 Task: Create a task  Create a new online platform for online art sales , assign it to team member softage.2@softage.net in the project AptitudeWorks and update the status of the task to  At Risk , set the priority of the task to Medium
Action: Mouse moved to (99, 61)
Screenshot: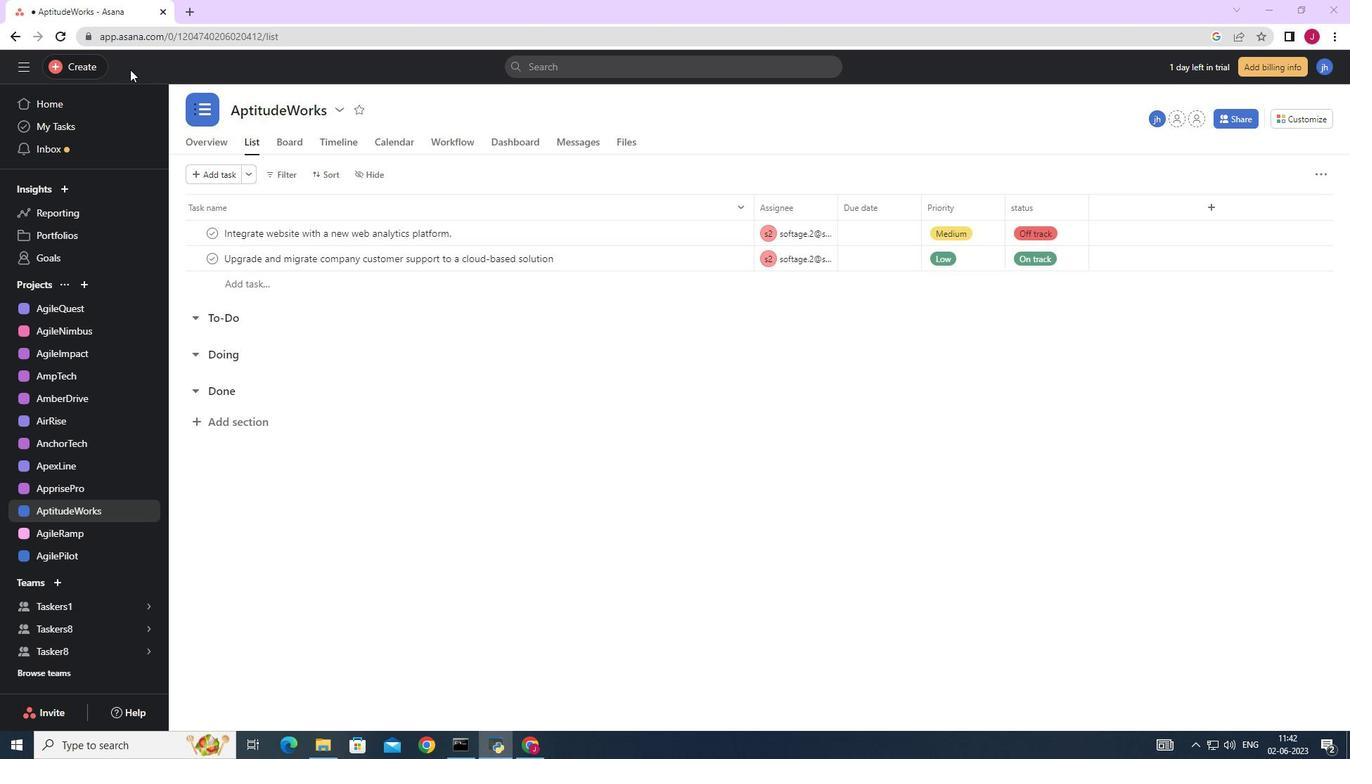 
Action: Mouse pressed left at (99, 61)
Screenshot: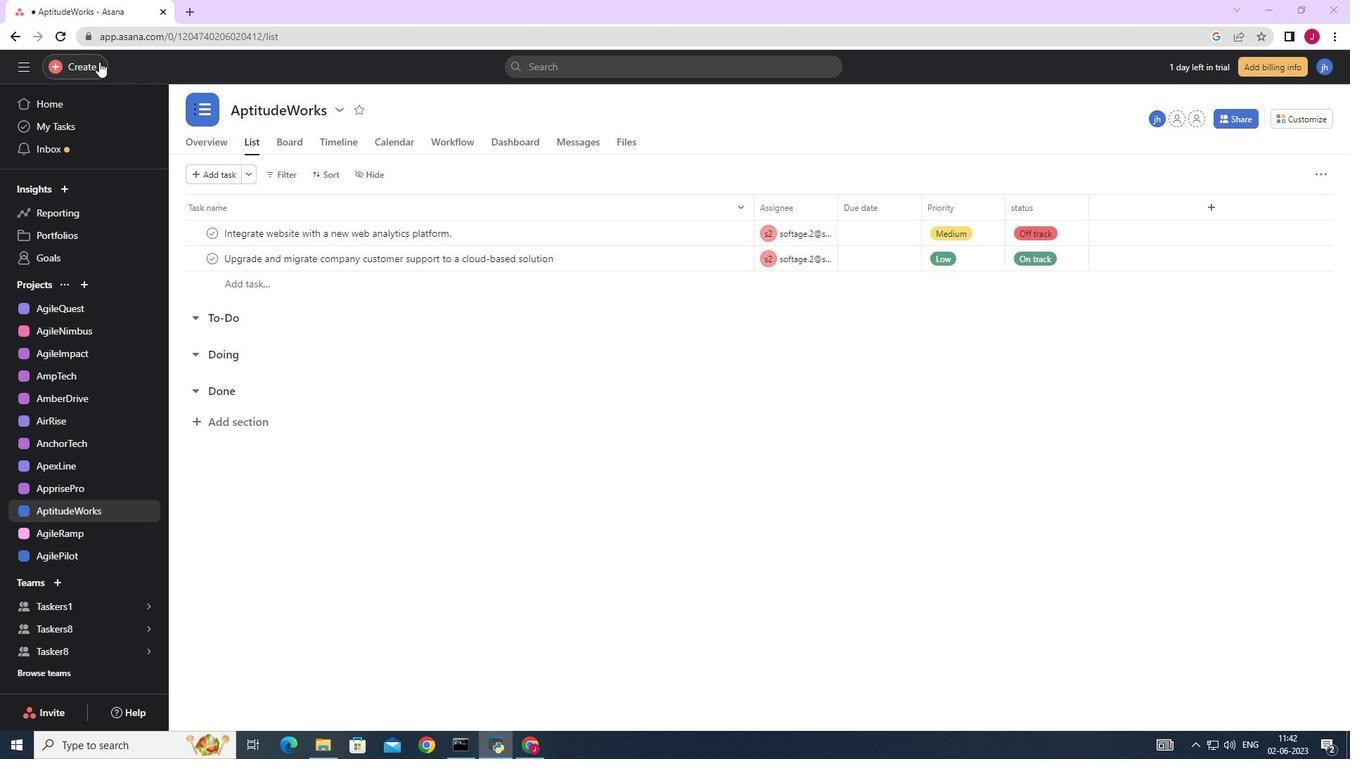 
Action: Mouse moved to (165, 71)
Screenshot: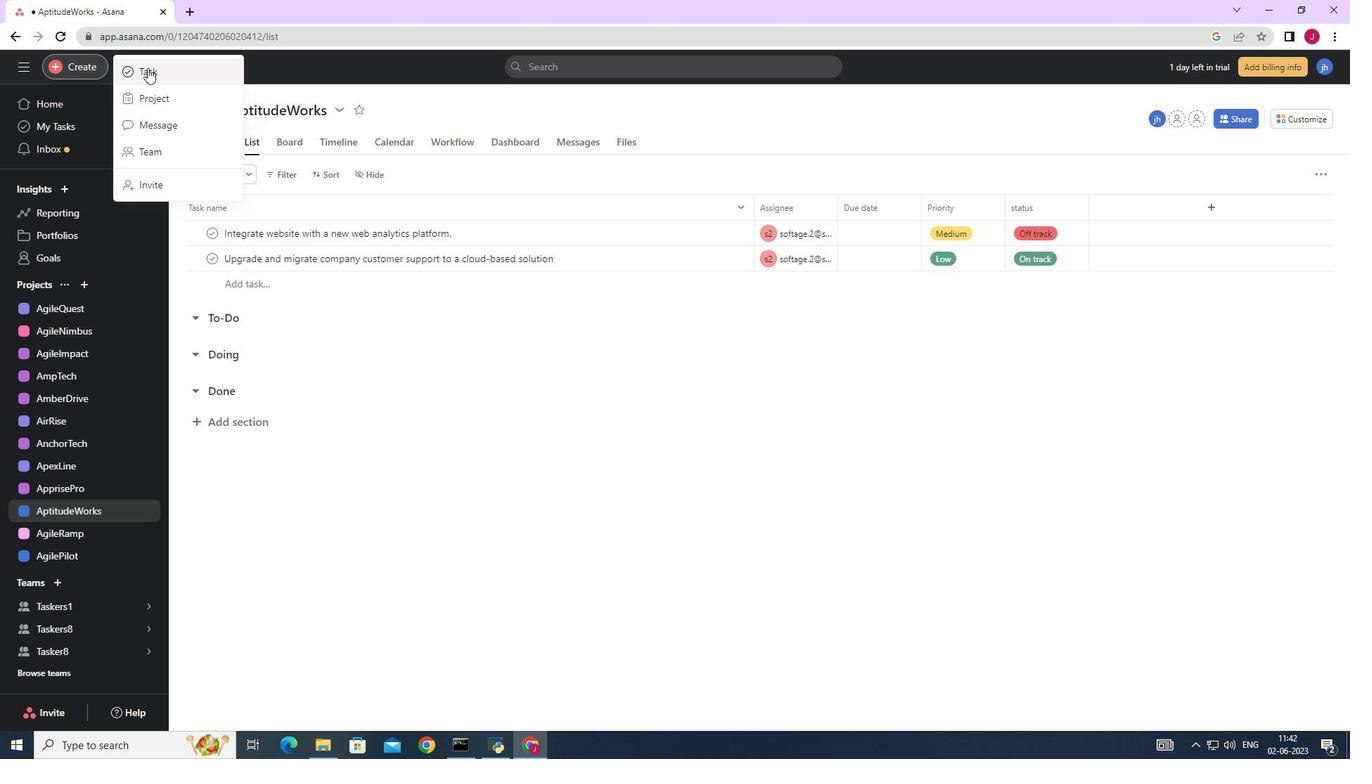 
Action: Mouse pressed left at (165, 71)
Screenshot: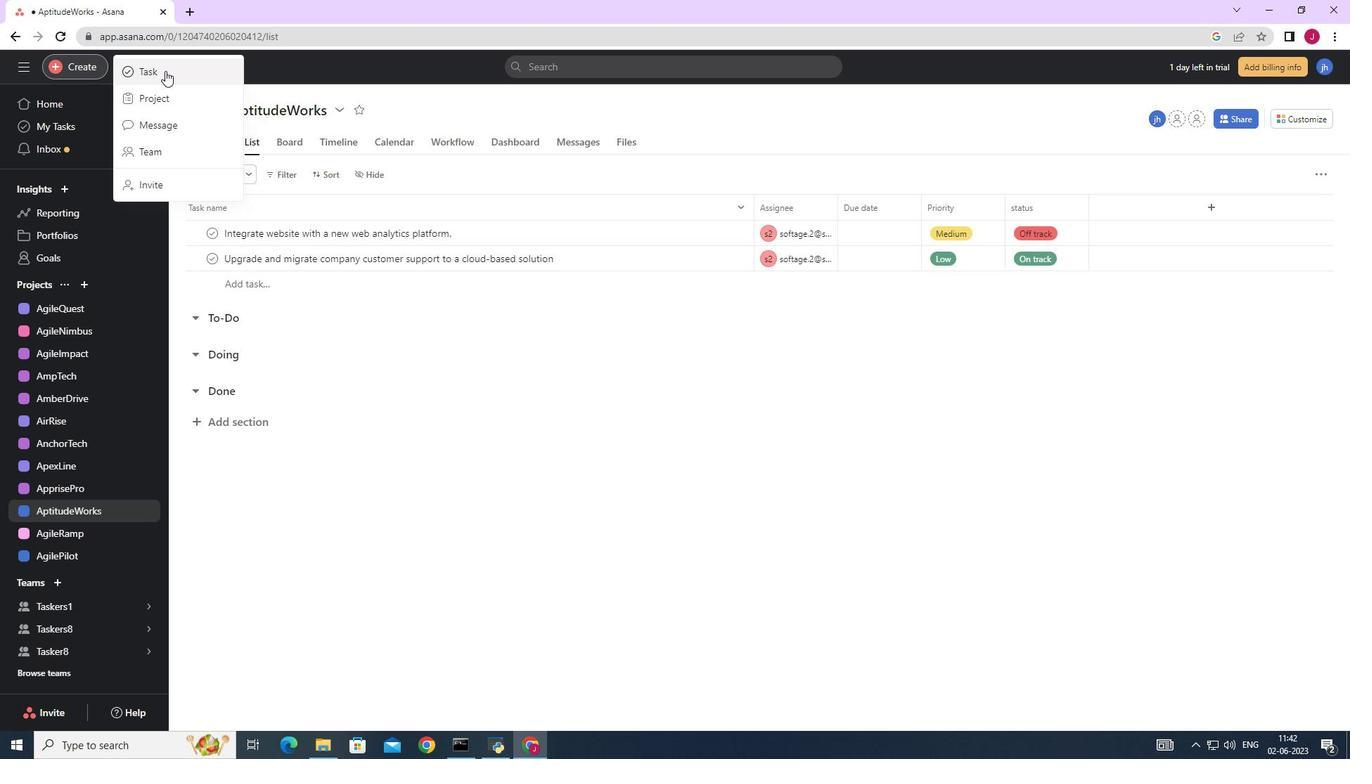 
Action: Mouse moved to (1098, 464)
Screenshot: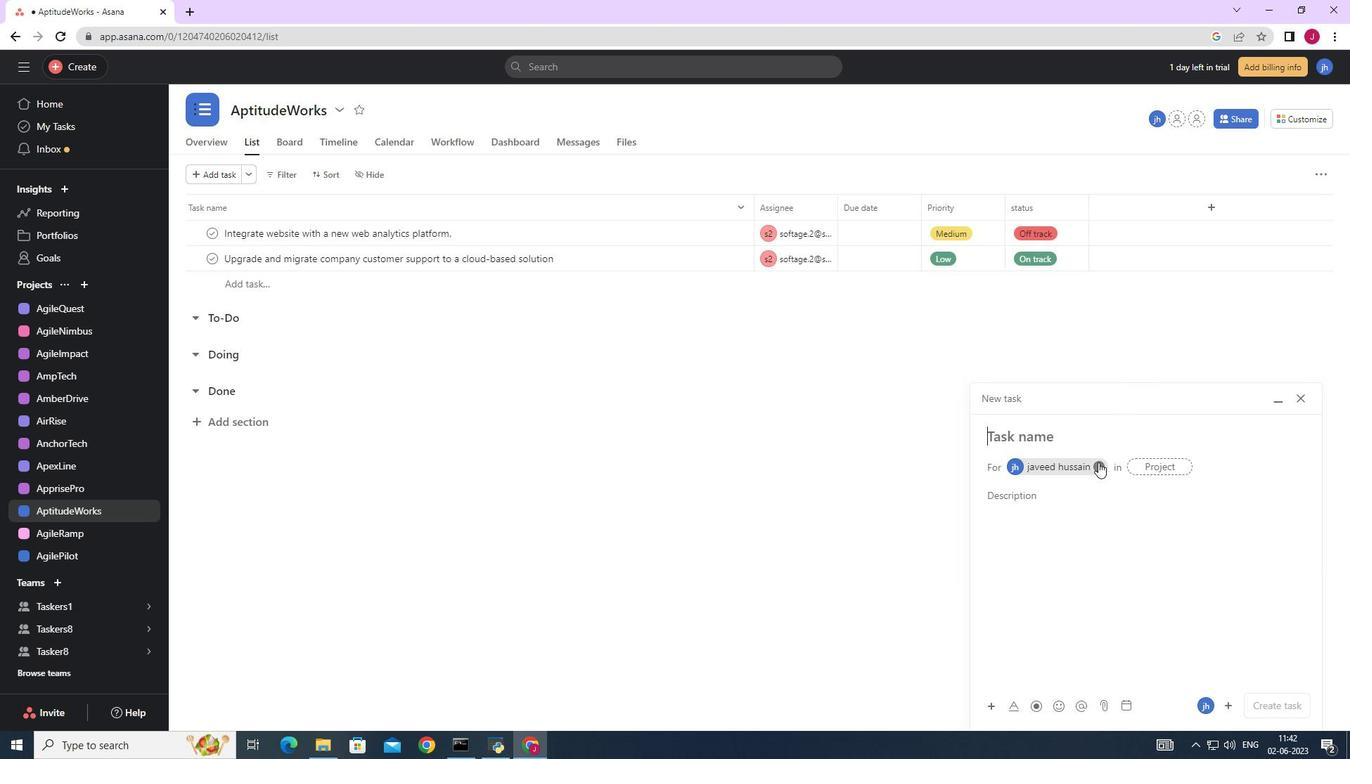 
Action: Mouse pressed left at (1098, 464)
Screenshot: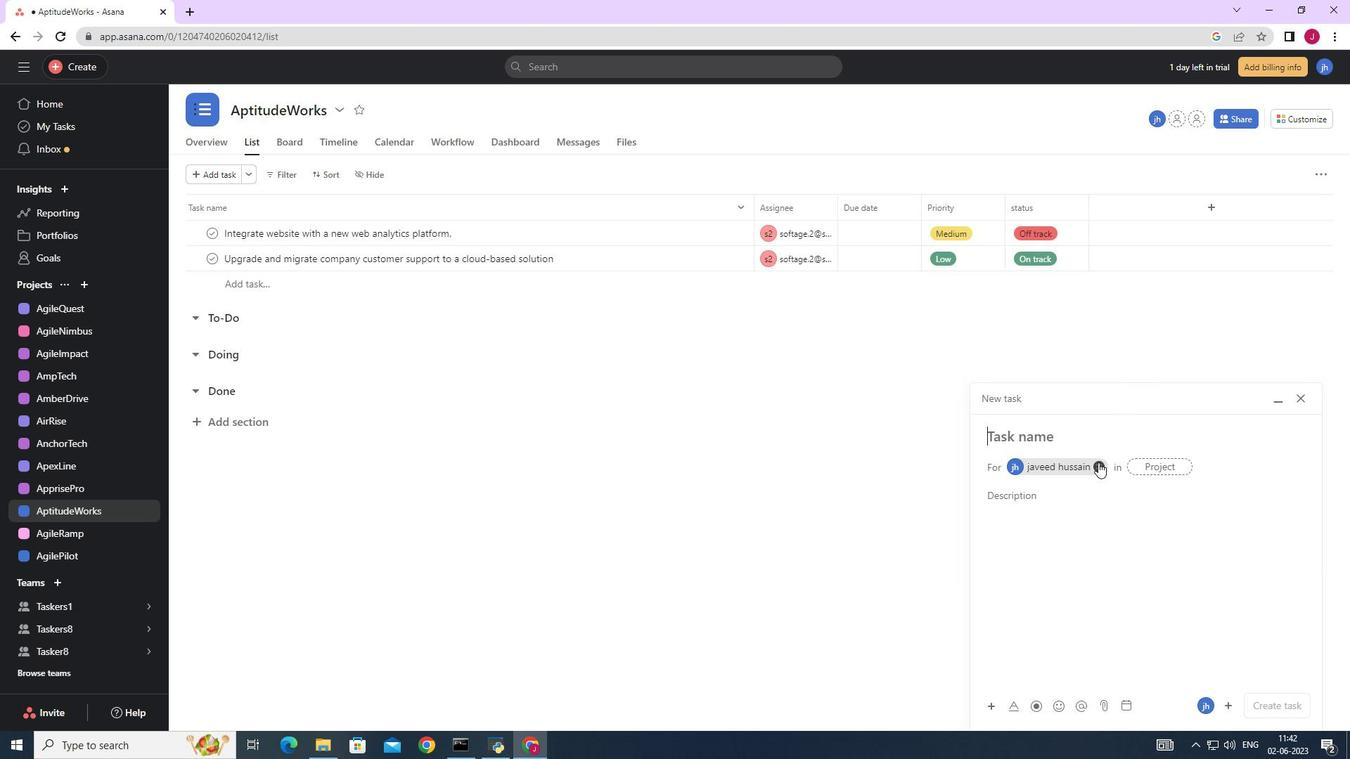 
Action: Mouse moved to (1044, 440)
Screenshot: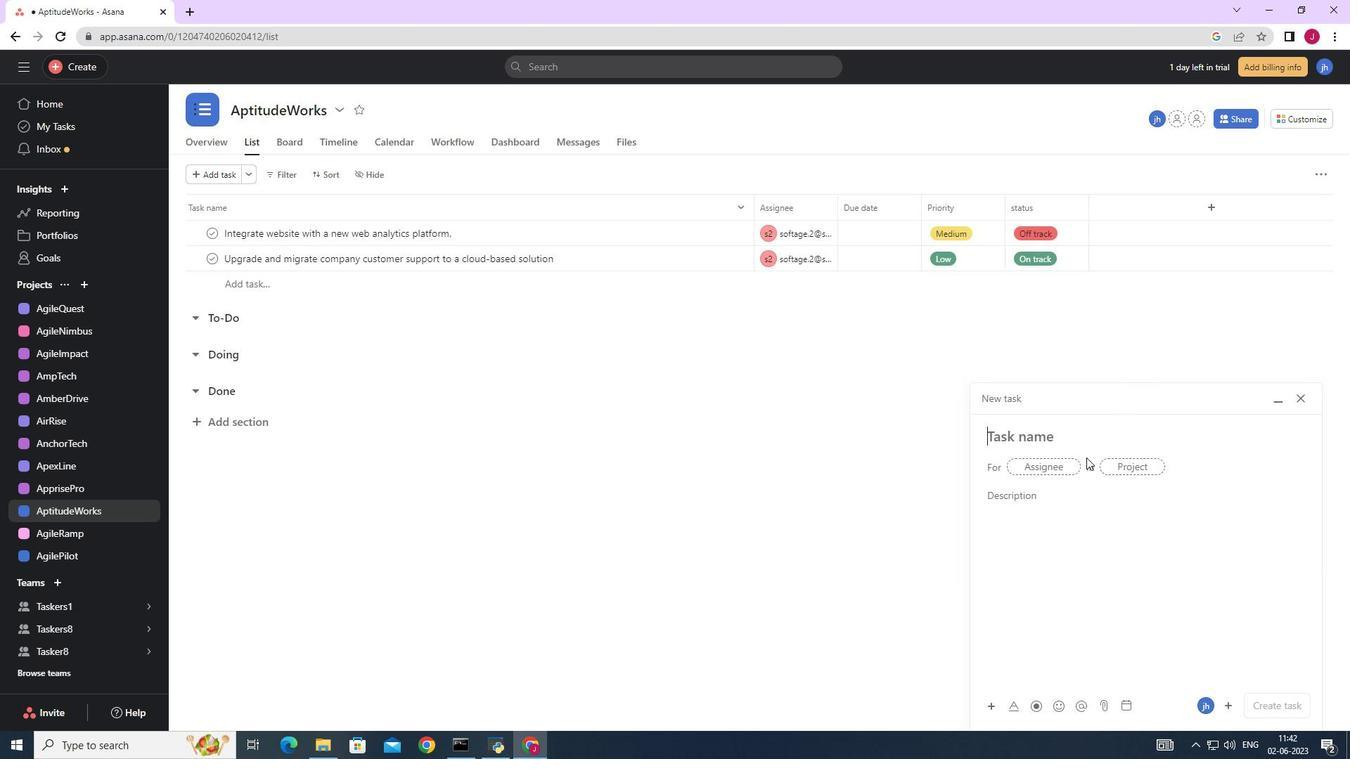 
Action: Mouse pressed left at (1044, 440)
Screenshot: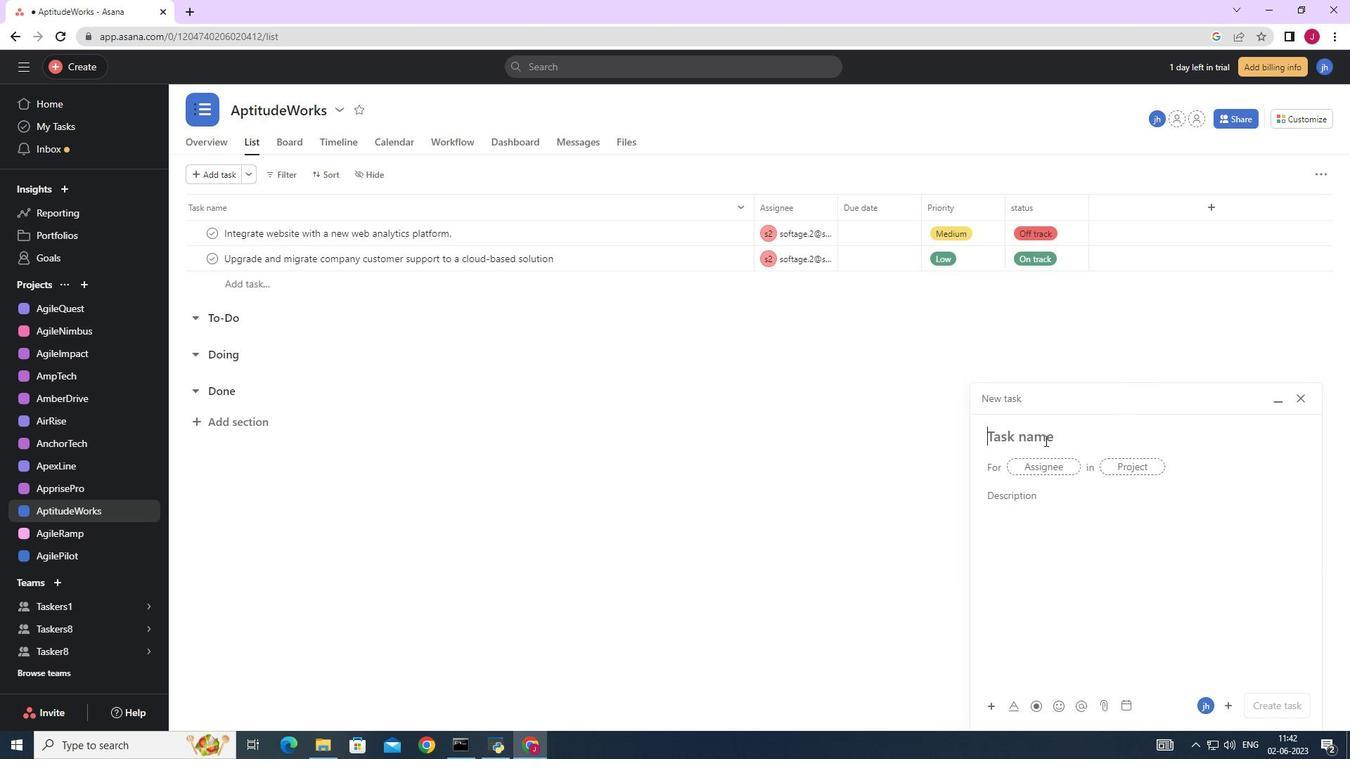 
Action: Key pressed <Key.caps_lock>C<Key.caps_lock>reate<Key.space>a<Key.space>new<Key.space>om<Key.backspace>nl;ine<Key.space><Key.backspace><Key.backspace><Key.backspace><Key.backspace><Key.backspace>ine<Key.space>platform<Key.space>for<Key.space>online<Key.space>art<Key.space>sales
Screenshot: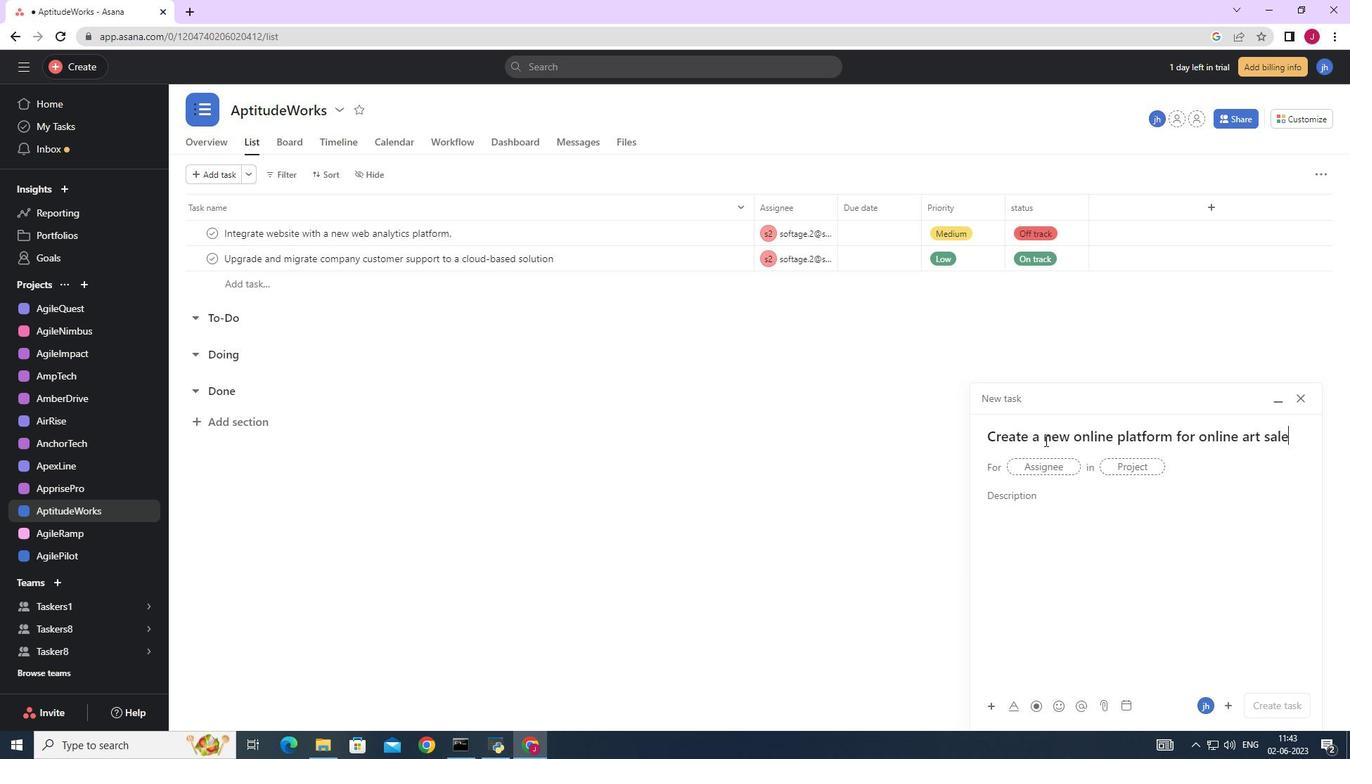 
Action: Mouse moved to (1036, 463)
Screenshot: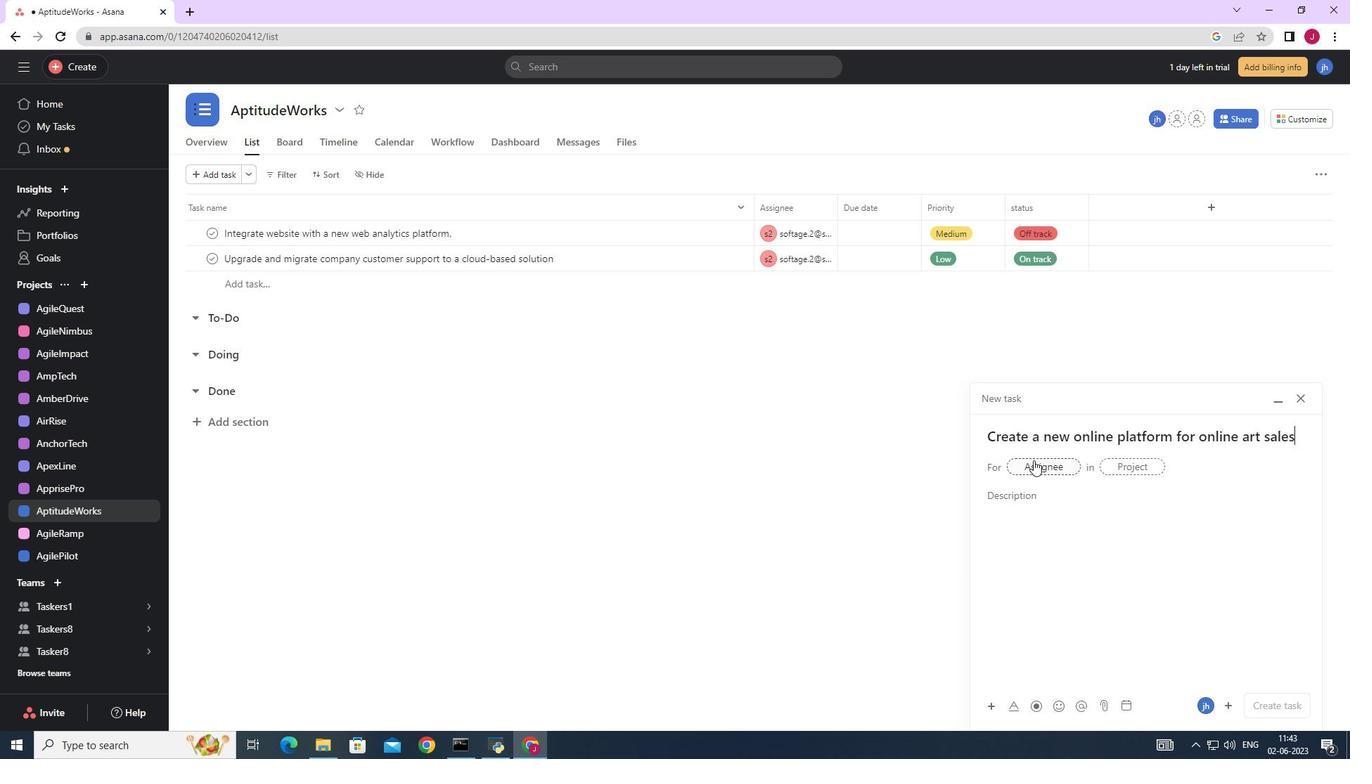 
Action: Mouse pressed left at (1036, 463)
Screenshot: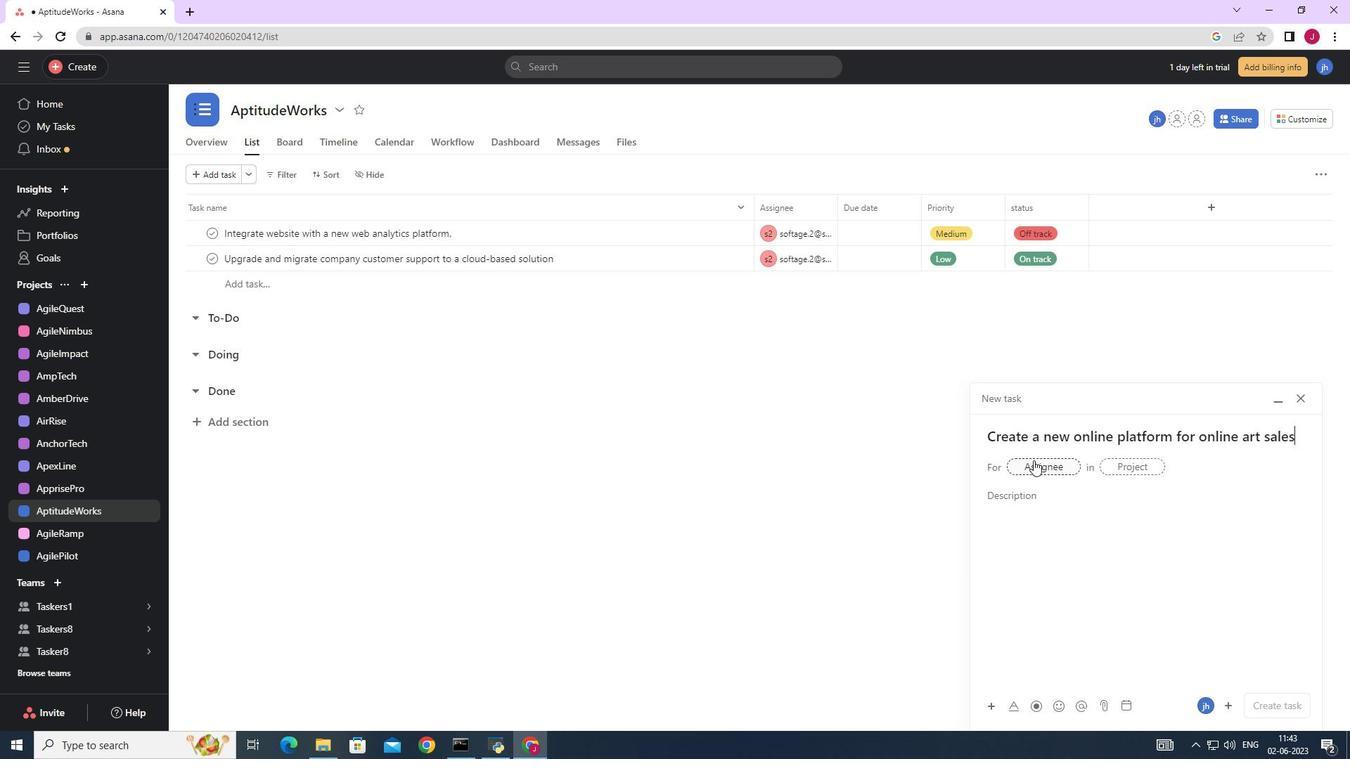 
Action: Key pressed softage.<Key.f2>
Screenshot: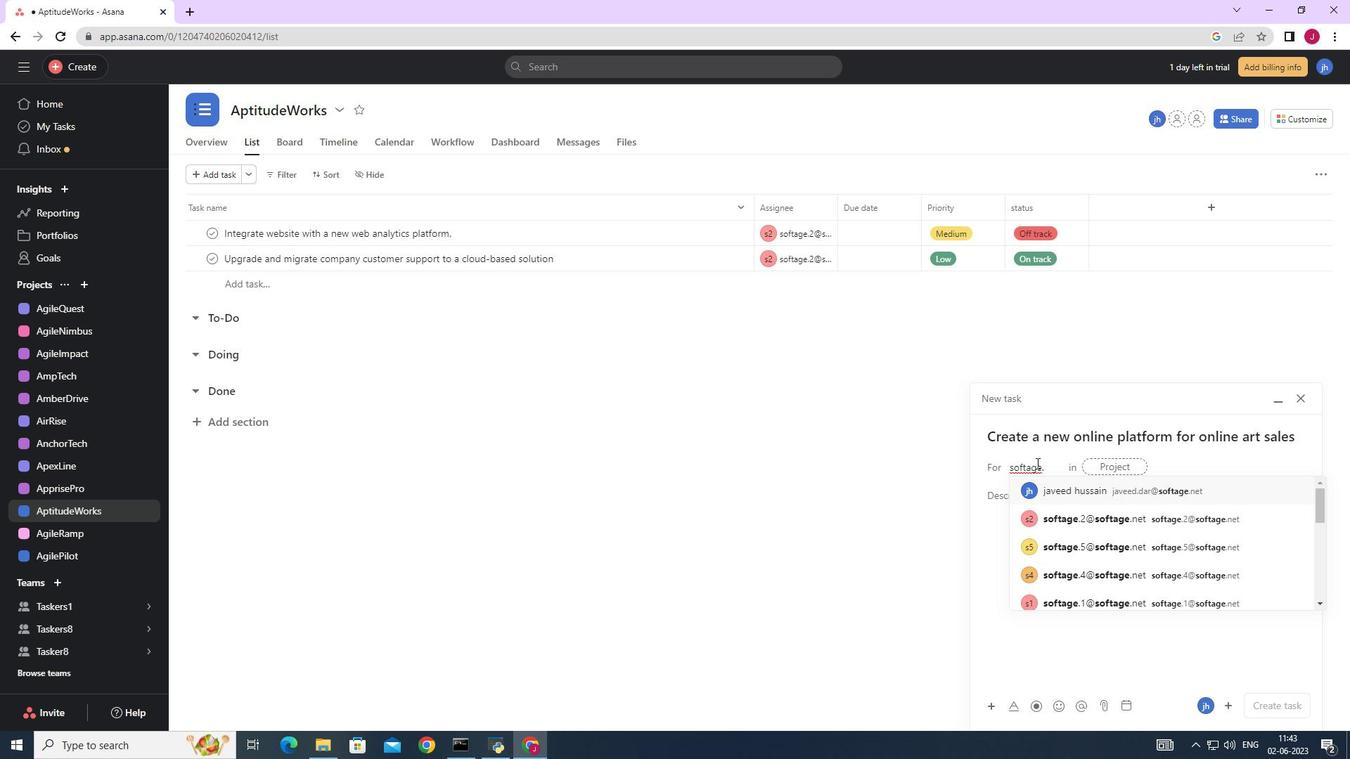 
Action: Mouse moved to (1075, 521)
Screenshot: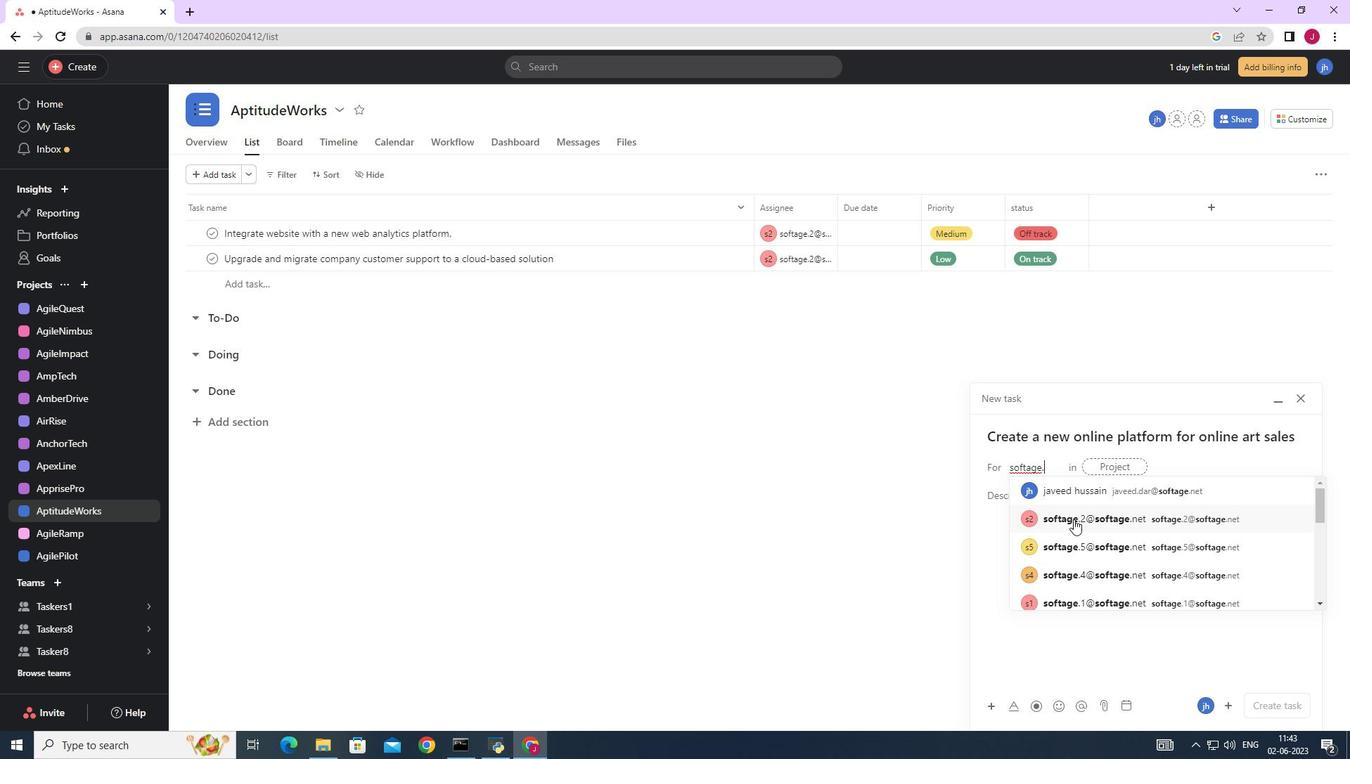 
Action: Mouse pressed left at (1075, 521)
Screenshot: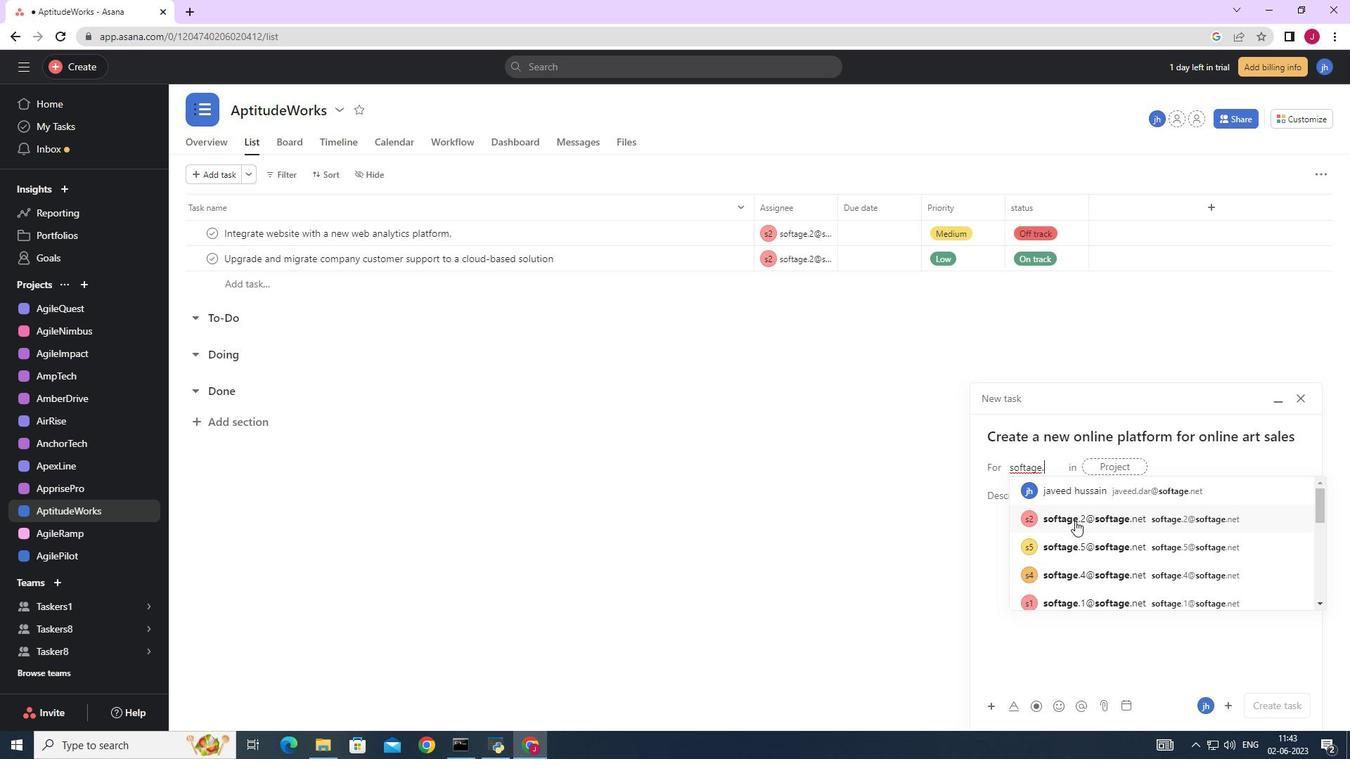 
Action: Mouse moved to (879, 489)
Screenshot: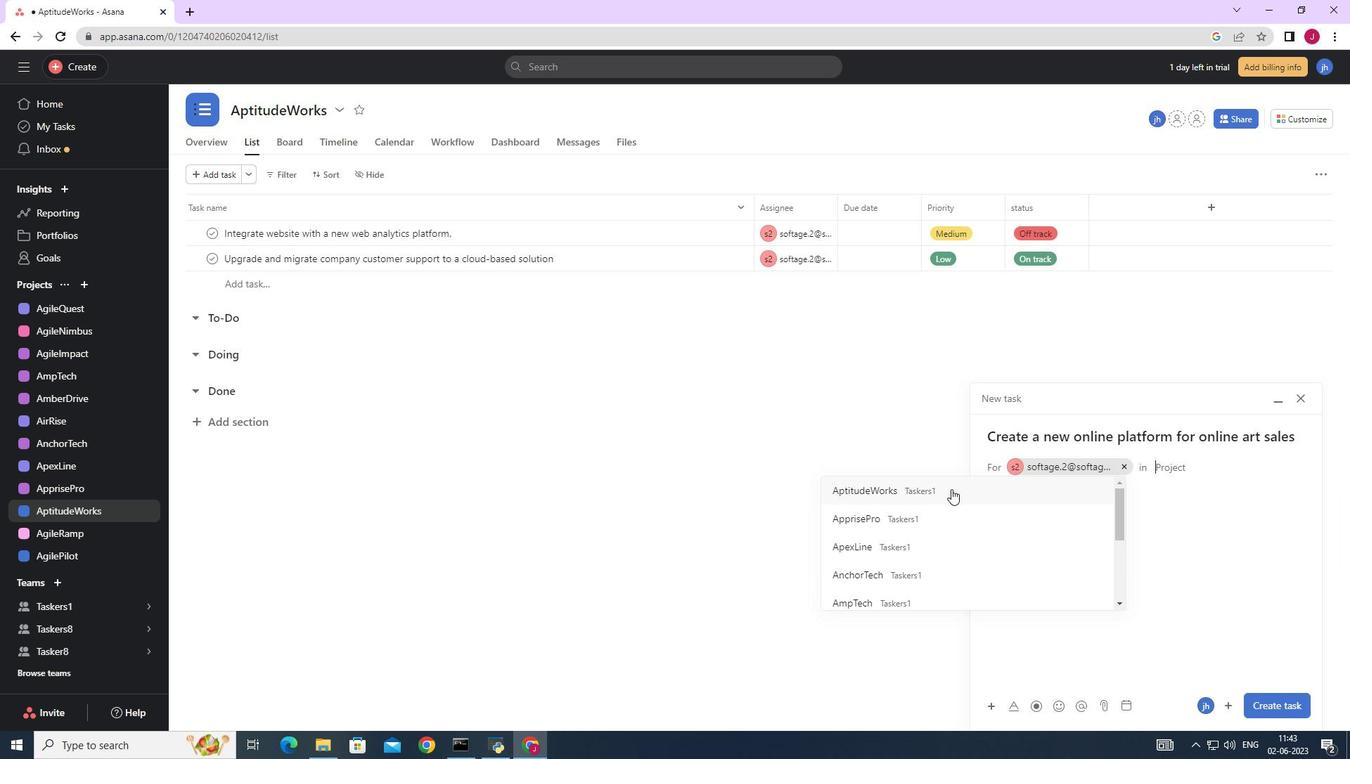 
Action: Mouse pressed left at (879, 489)
Screenshot: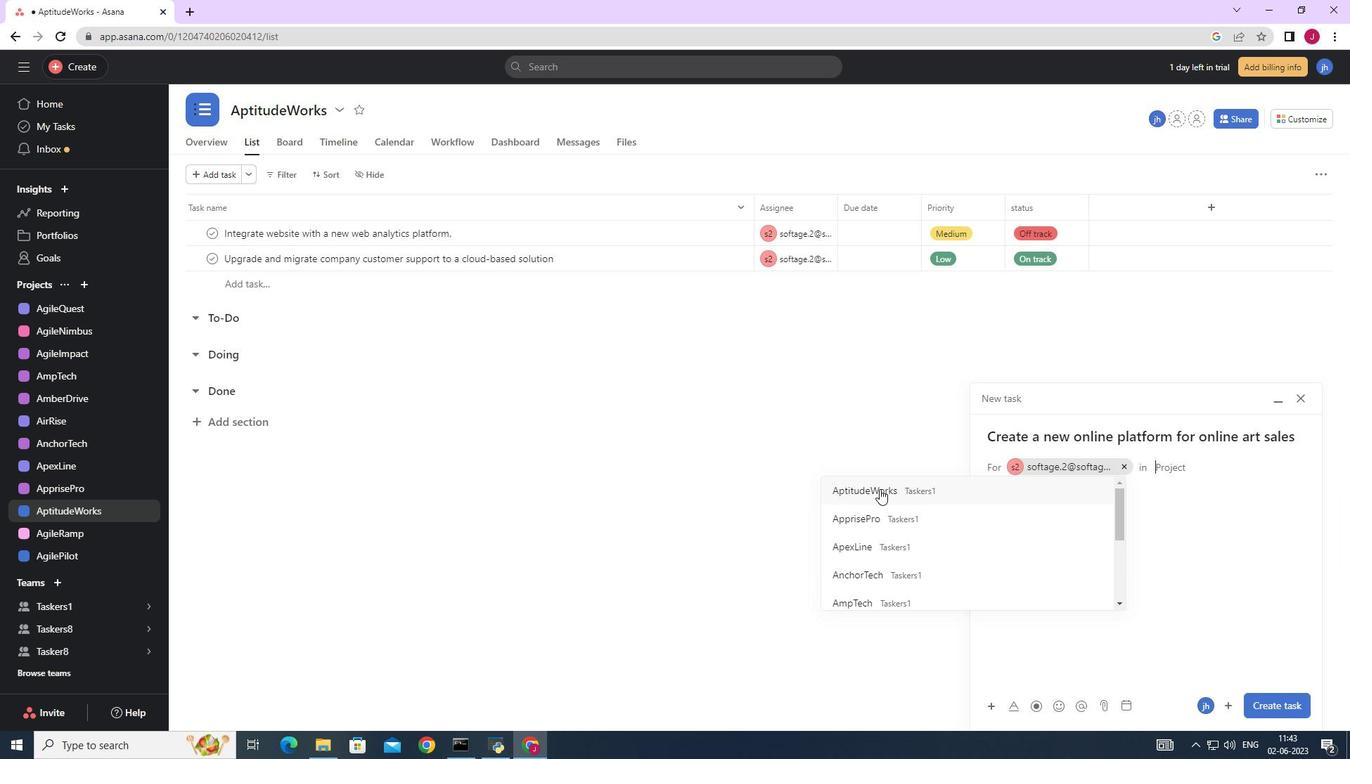 
Action: Mouse moved to (1044, 498)
Screenshot: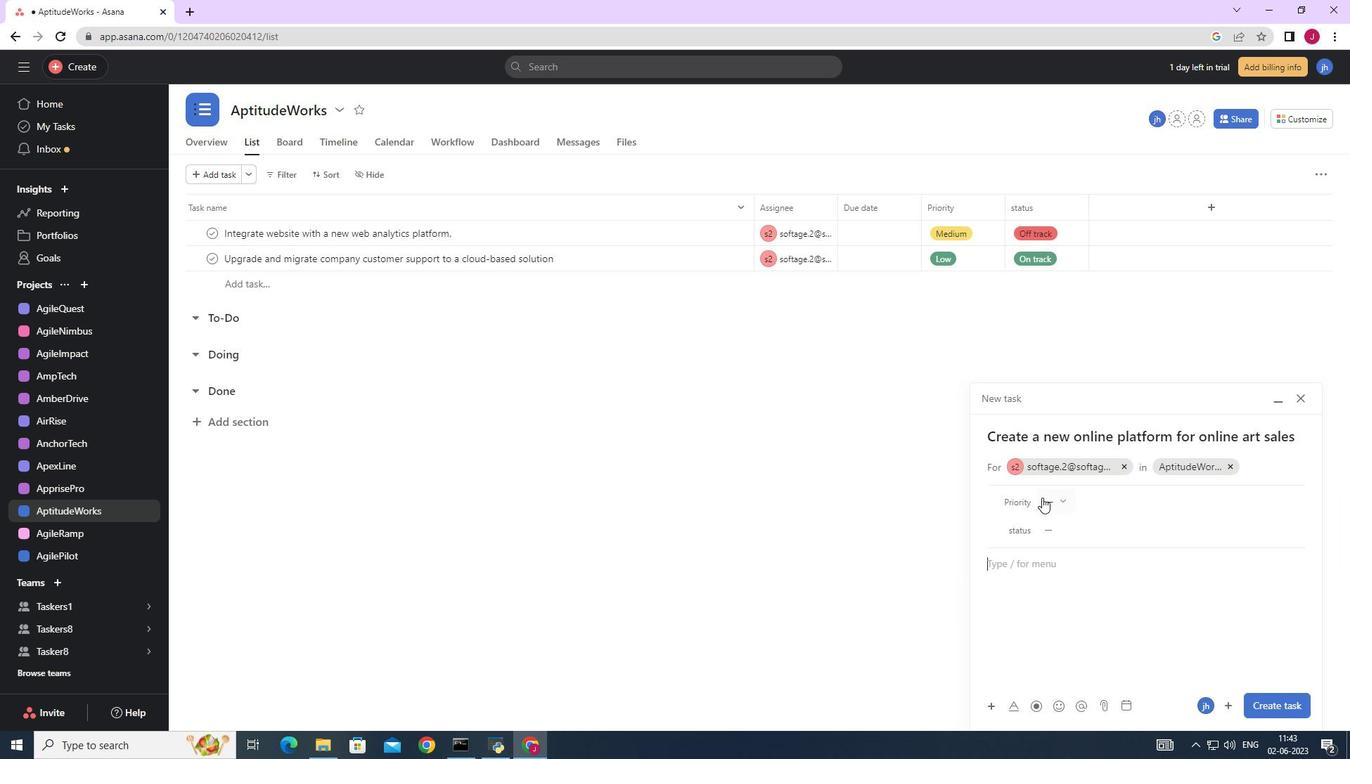 
Action: Mouse pressed left at (1044, 498)
Screenshot: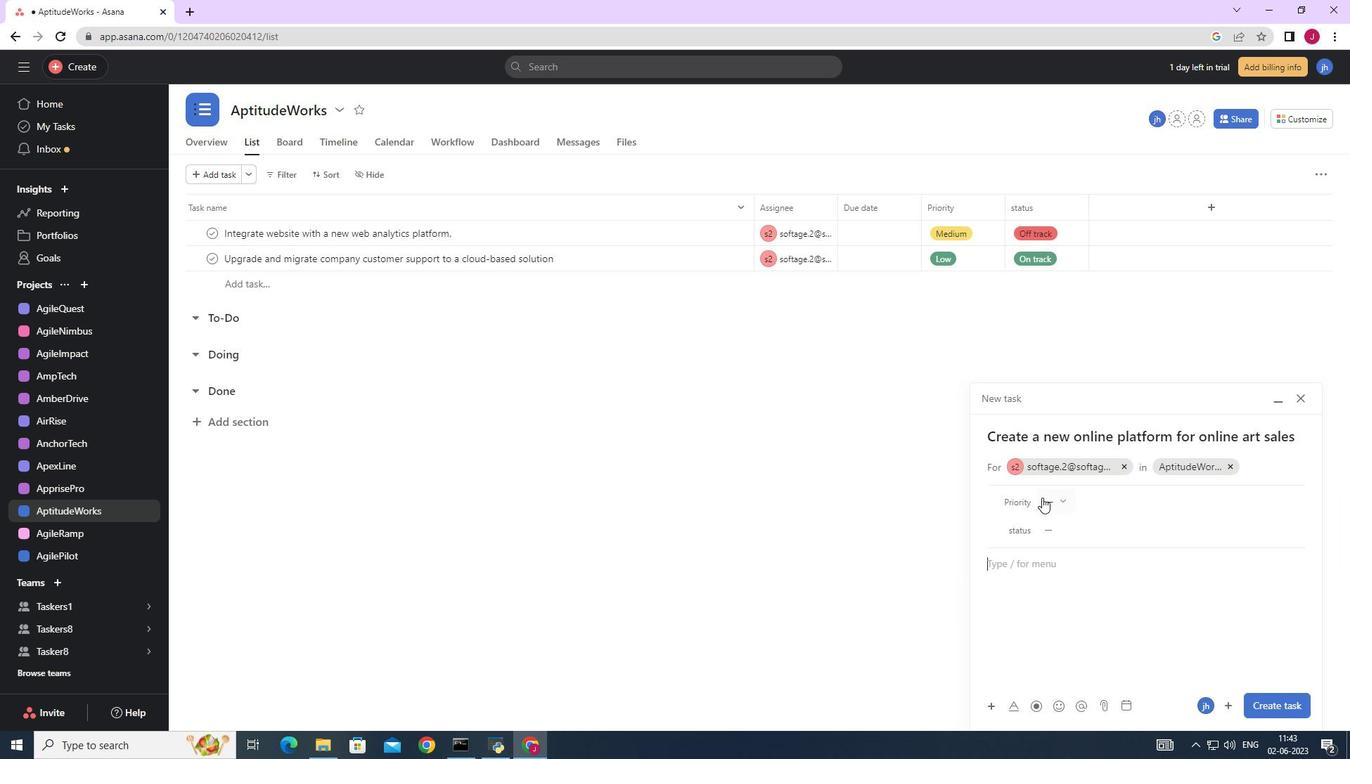 
Action: Mouse moved to (1084, 570)
Screenshot: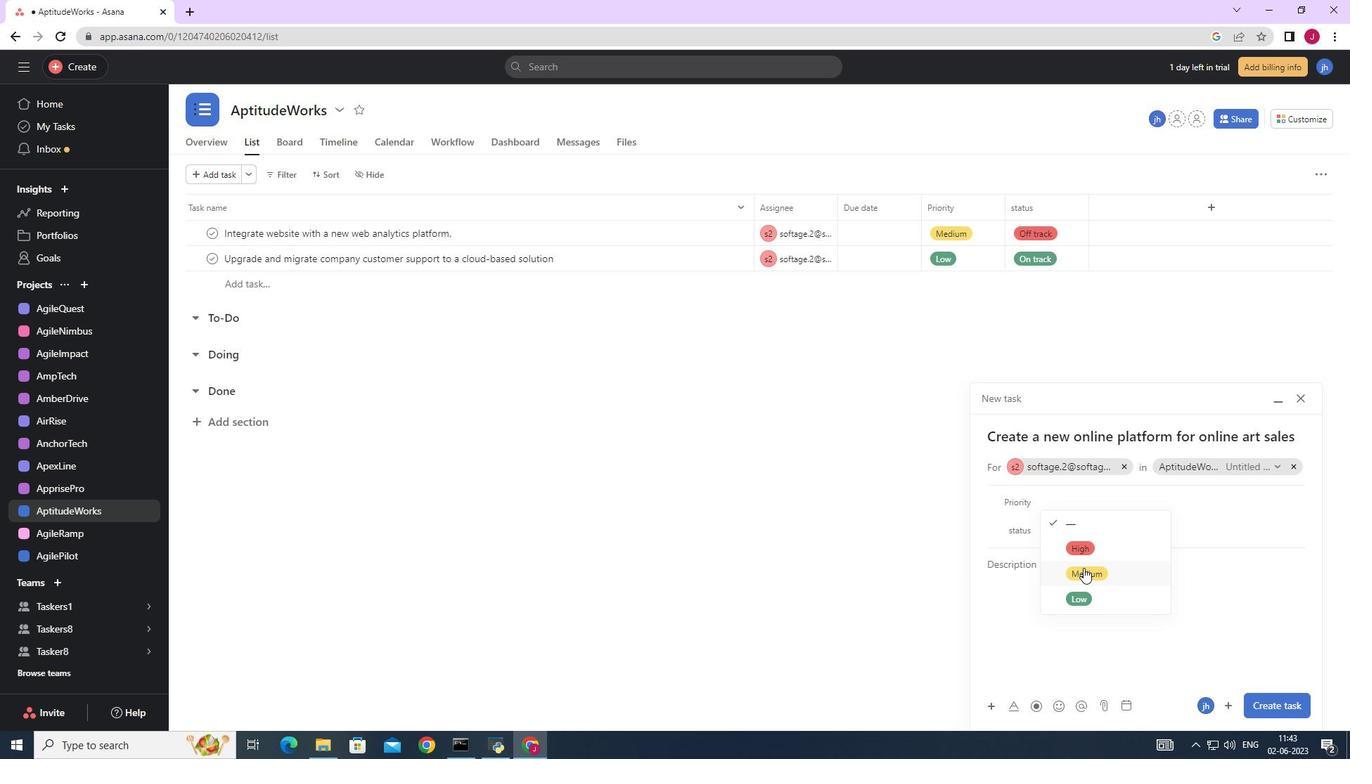 
Action: Mouse pressed left at (1084, 570)
Screenshot: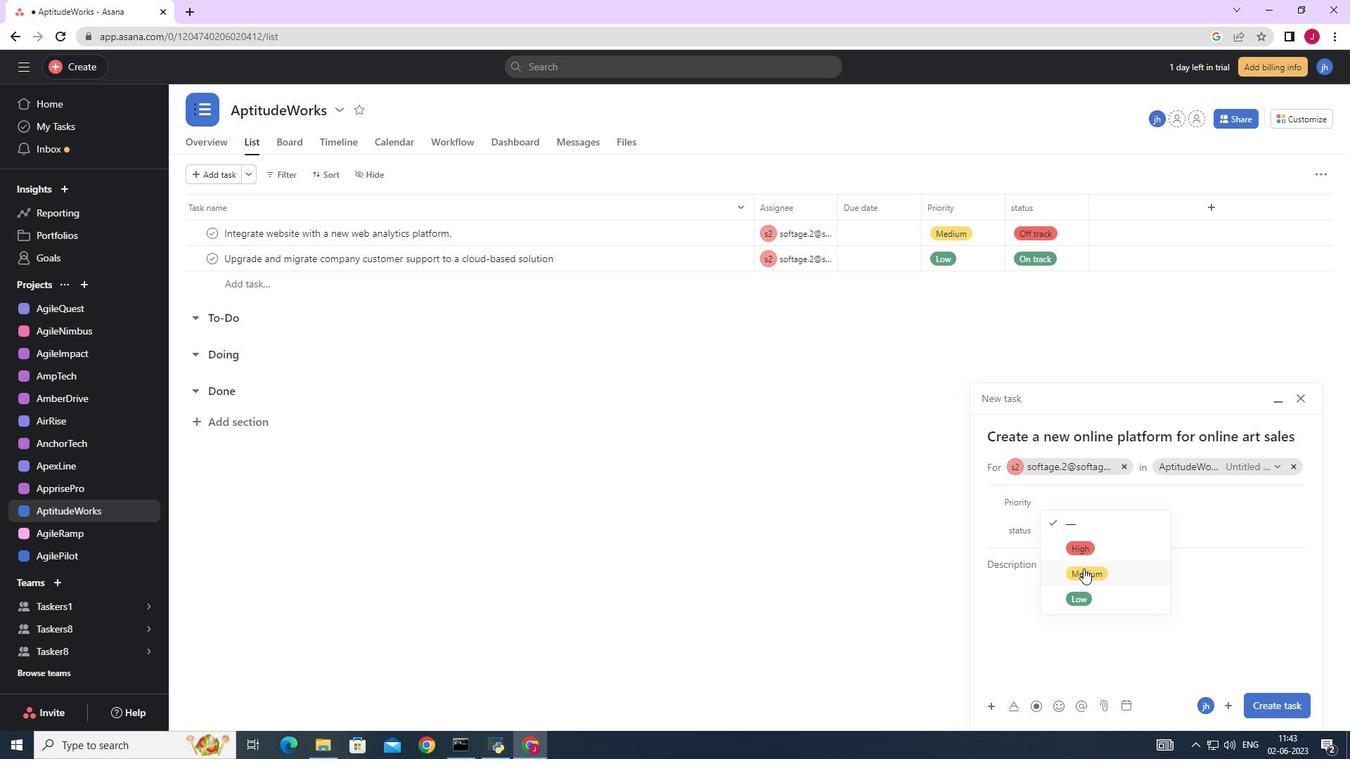 
Action: Mouse moved to (1061, 528)
Screenshot: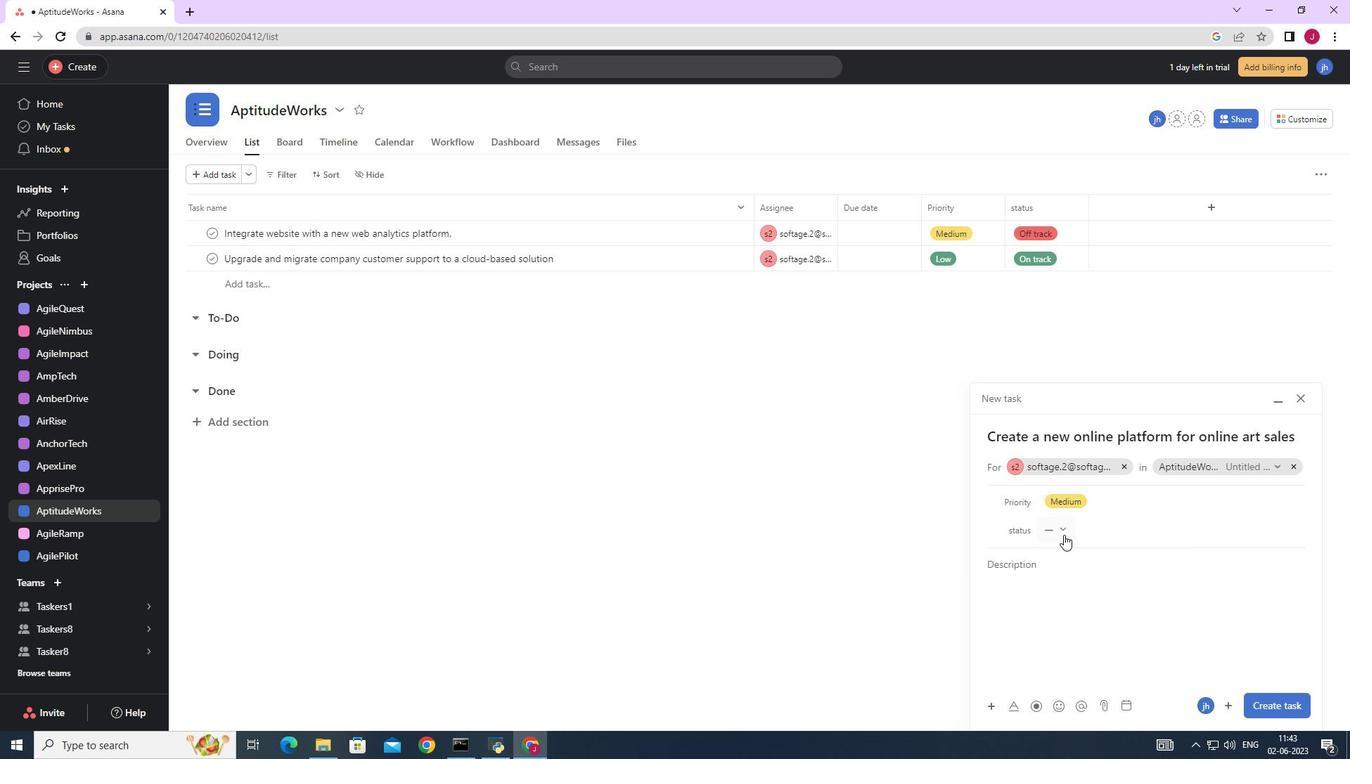 
Action: Mouse pressed left at (1061, 528)
Screenshot: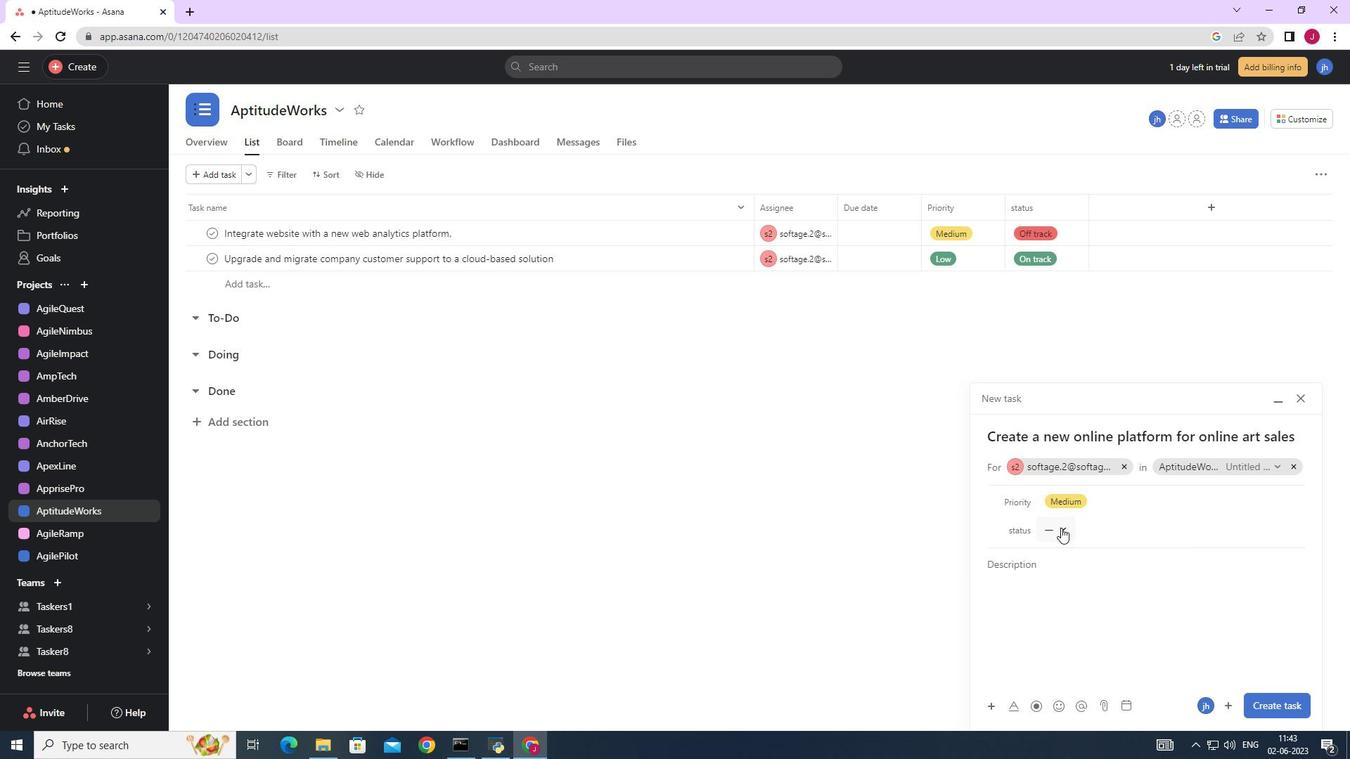 
Action: Mouse moved to (1086, 624)
Screenshot: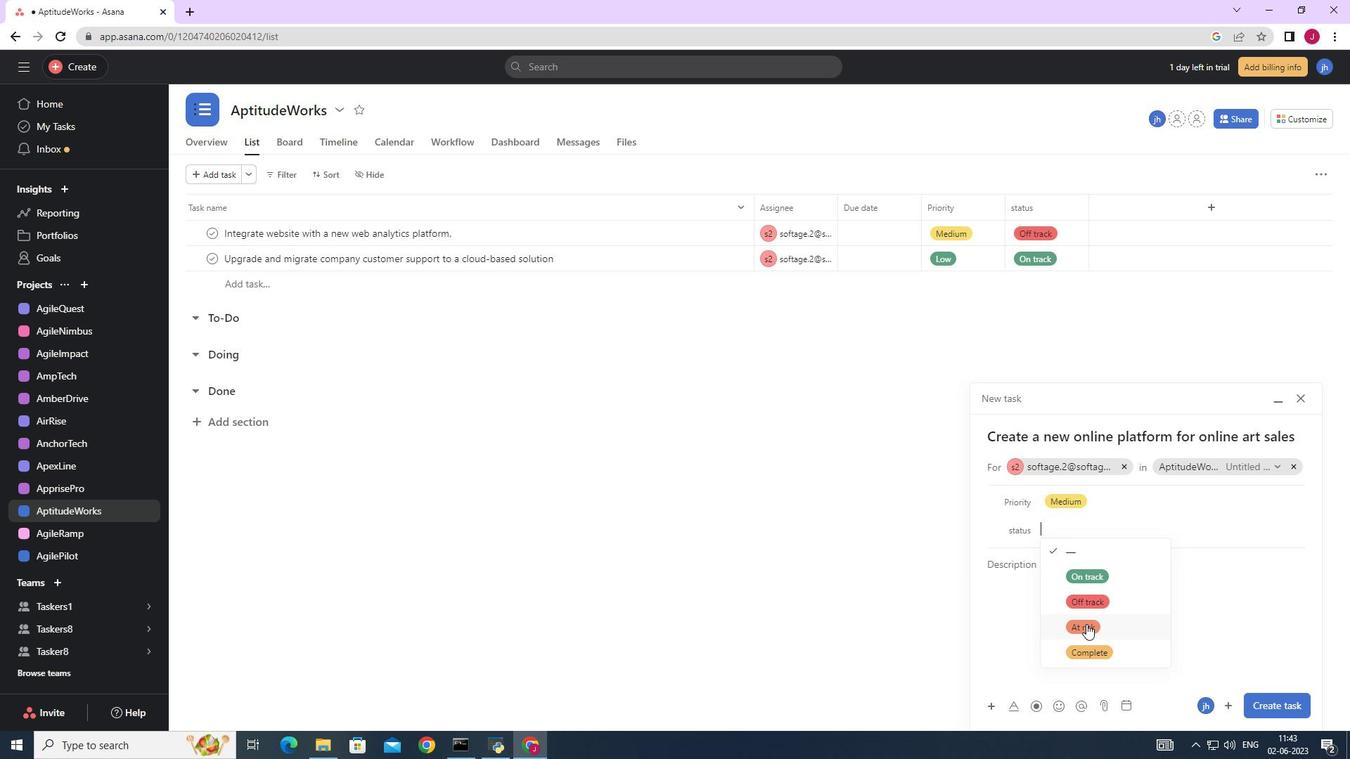 
Action: Mouse pressed left at (1086, 624)
Screenshot: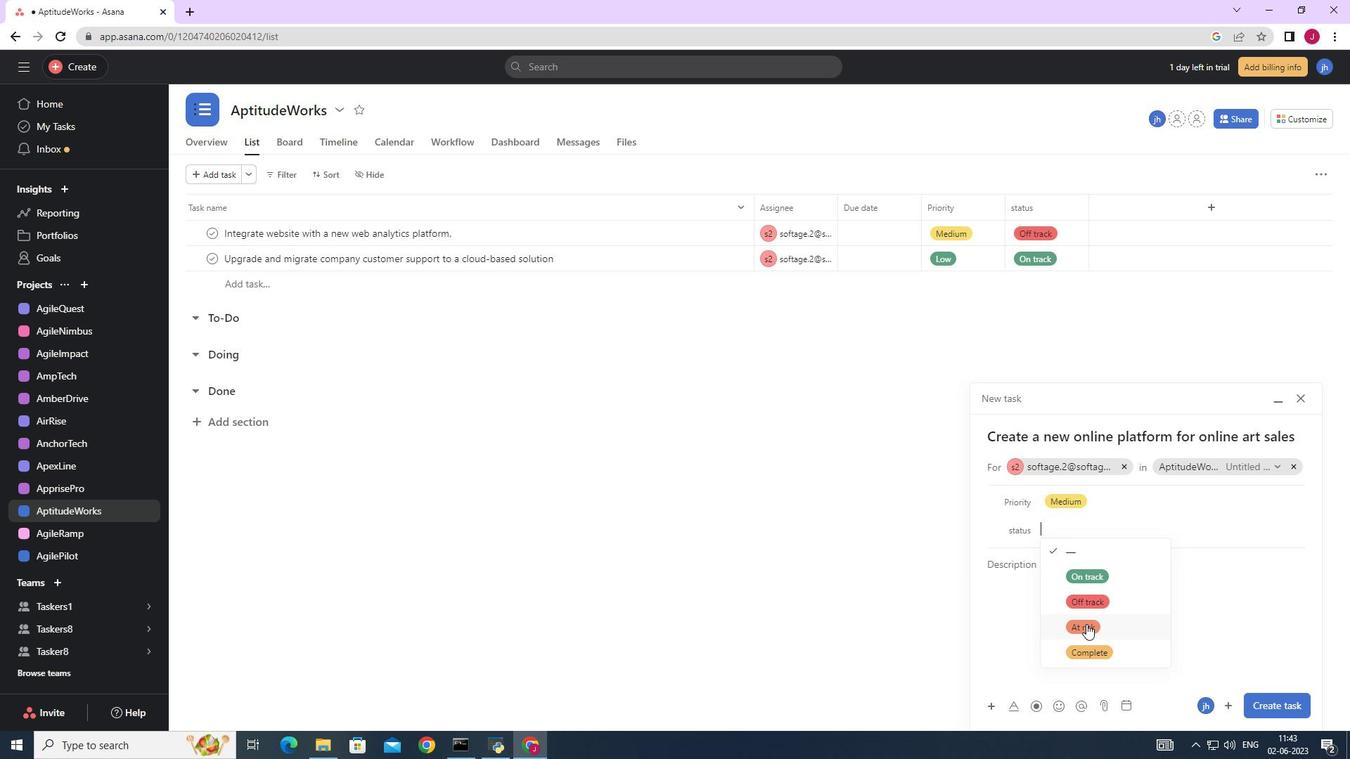 
Action: Mouse moved to (1269, 703)
Screenshot: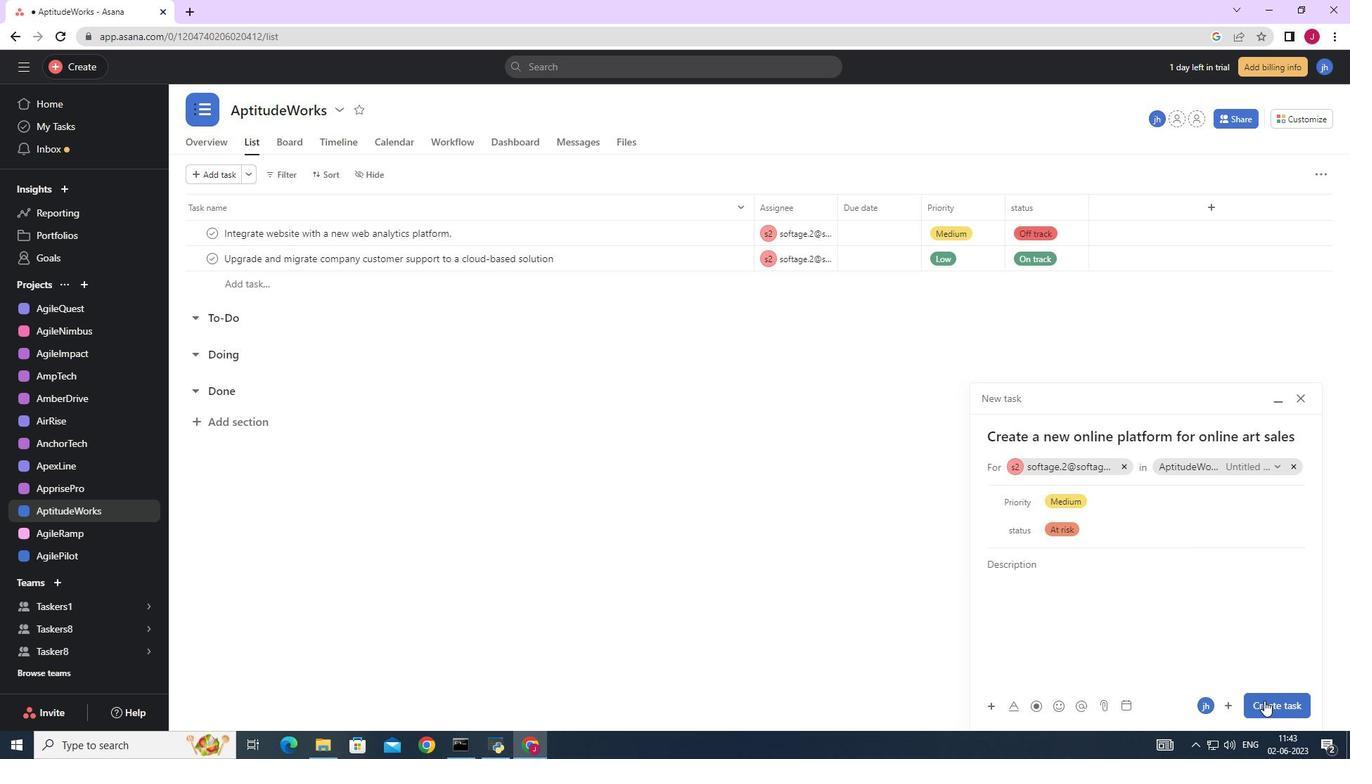 
Action: Mouse pressed left at (1269, 703)
Screenshot: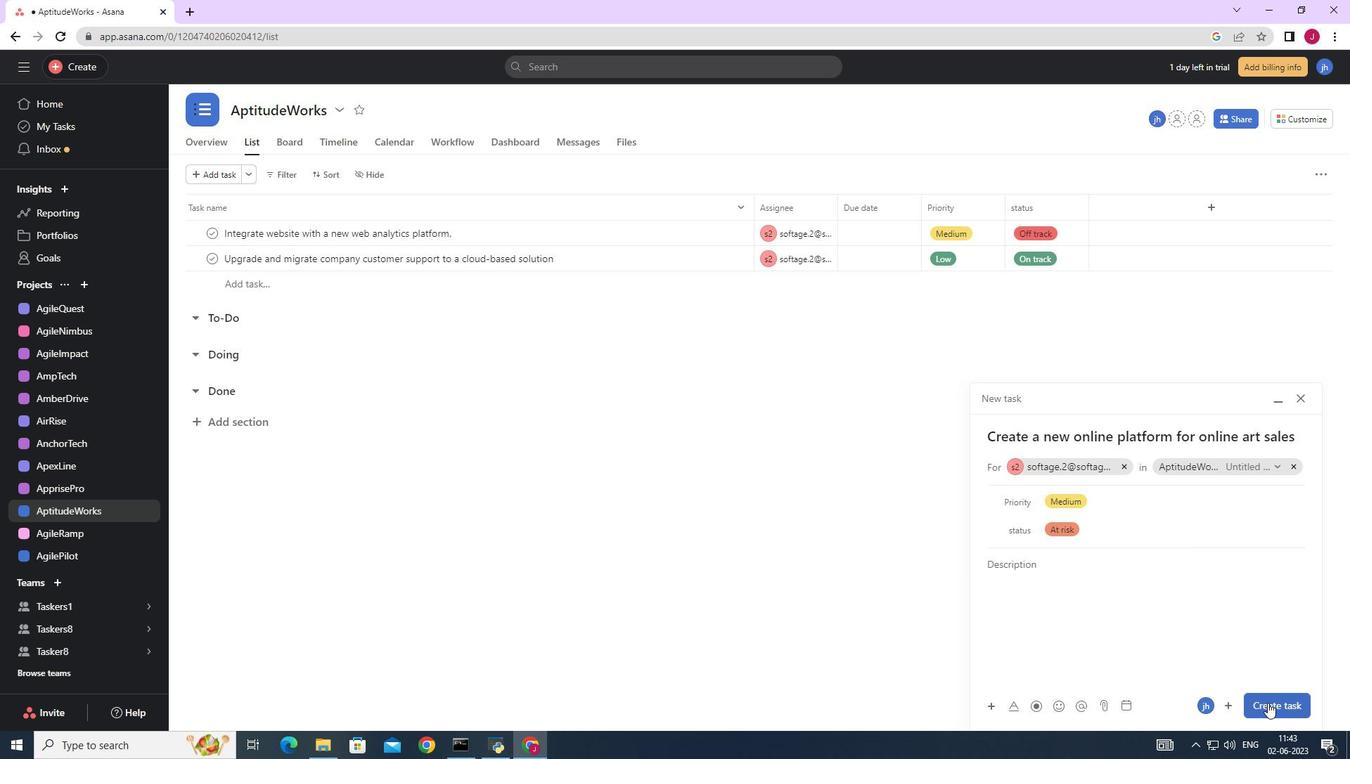 
Action: Mouse moved to (1257, 705)
Screenshot: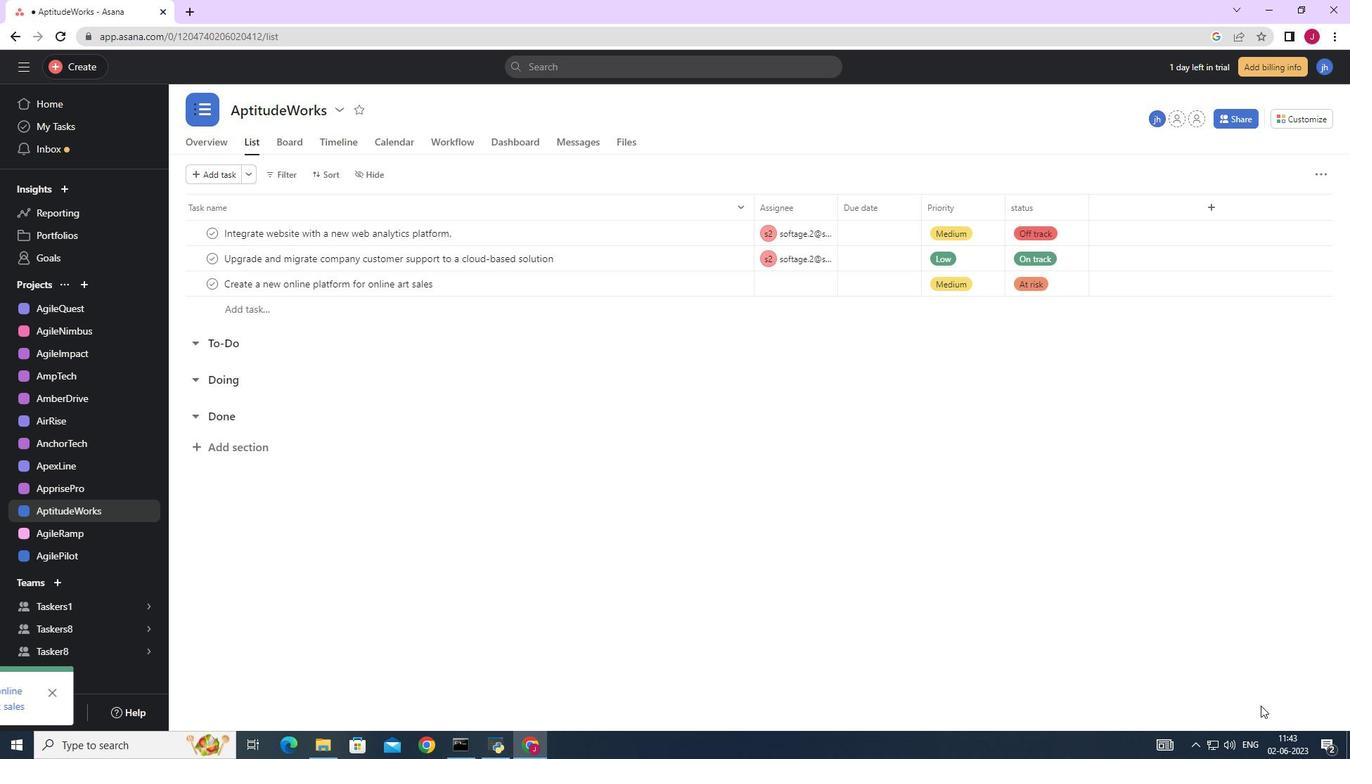 
